 Task: Search for the best food truck parks in Austin with international street food.
Action: Mouse moved to (98, 48)
Screenshot: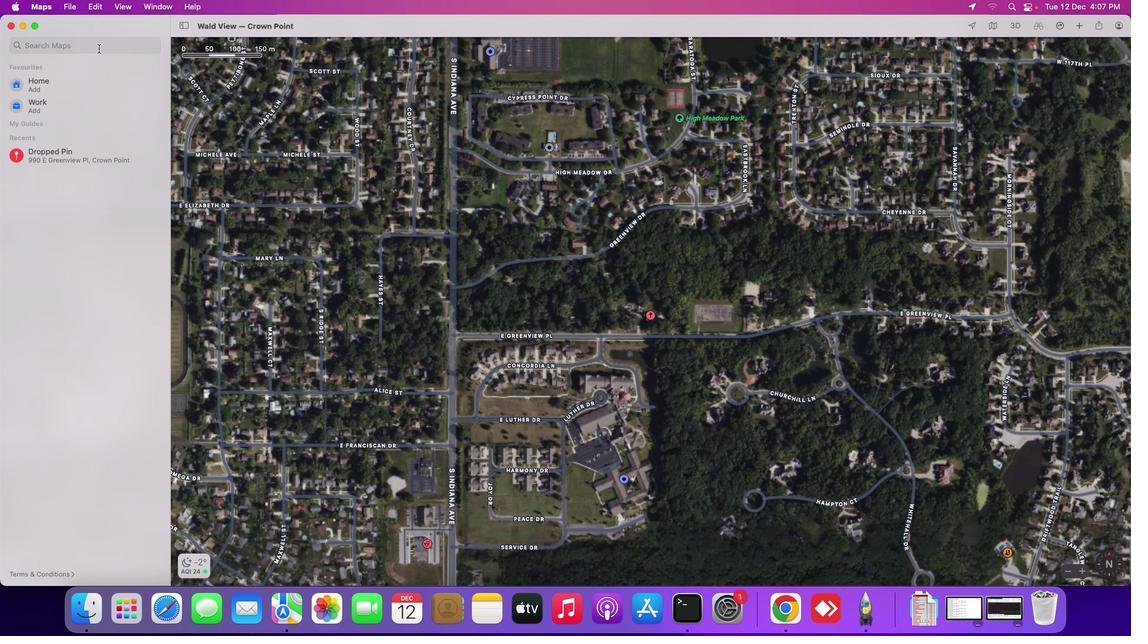 
Action: Mouse pressed left at (98, 48)
Screenshot: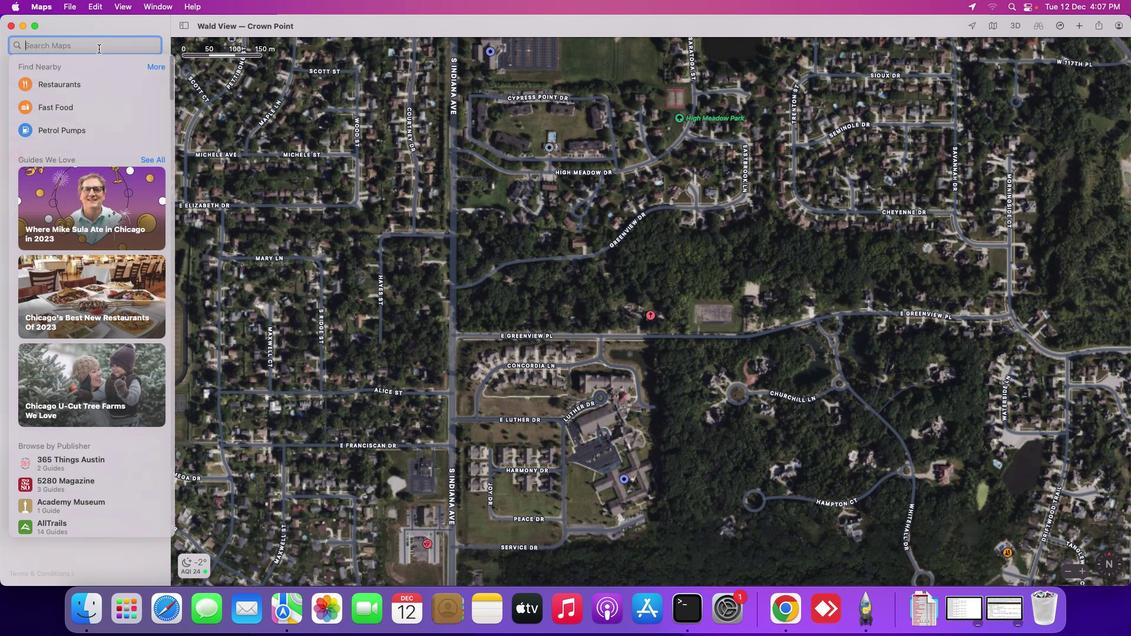 
Action: Key pressed 'b''e''s''t'Key.space'f''i''i''d'Key.backspaceKey.backspaceKey.backspace'o''o''d'Key.space't''r''u''c''k'Key.space'p''a''r''k''s'Key.space'i''n'Key.spaceKey.shift_r'A''u''s''t''i''n'Key.space'w''i''h'Key.backspaceKey.backspace'i''t''h'Key.space'i''n''t''e''r''n''a''t''i''o''n''a''l'Key.space's''t''r''e''e''t'Key.space'f''o''o''f'Key.enter
Screenshot: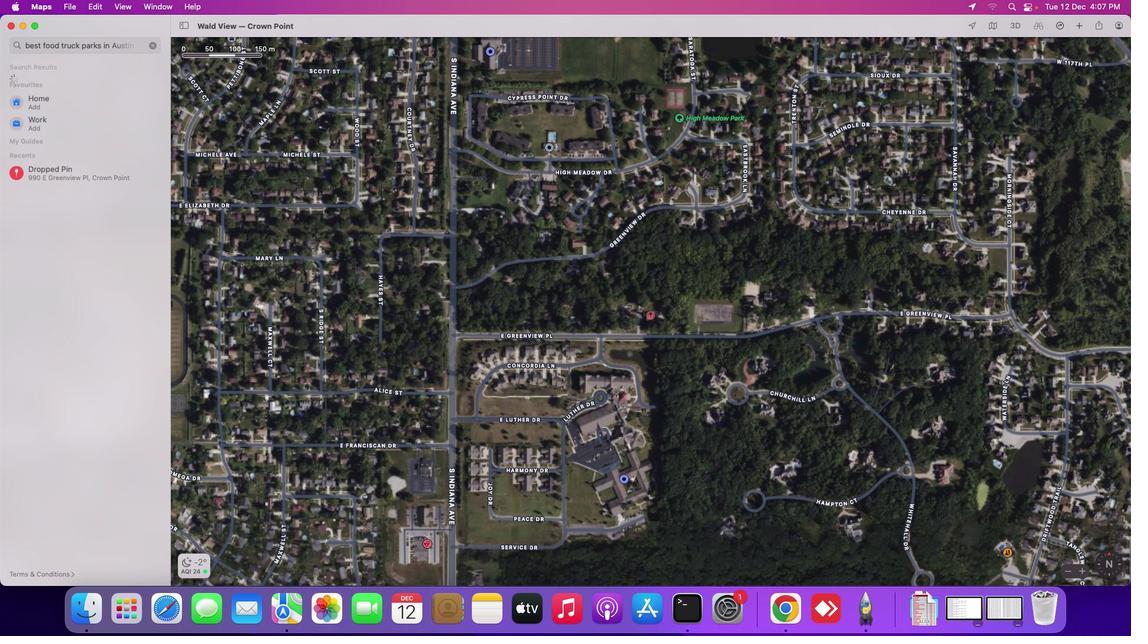 
Action: Mouse moved to (120, 47)
Screenshot: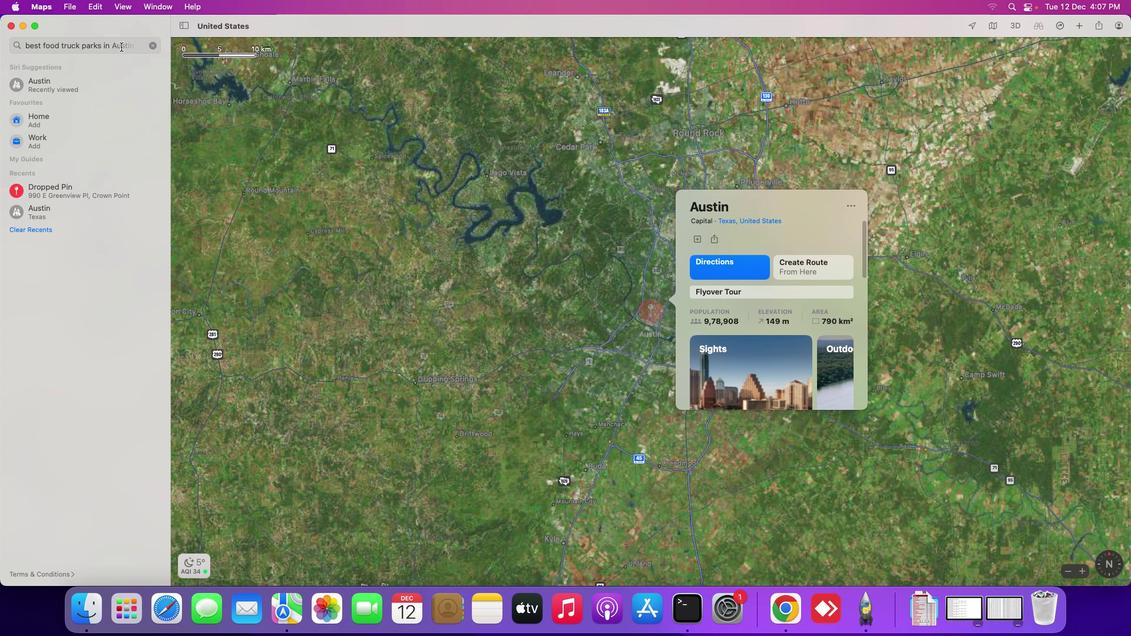 
Action: Mouse pressed left at (120, 47)
Screenshot: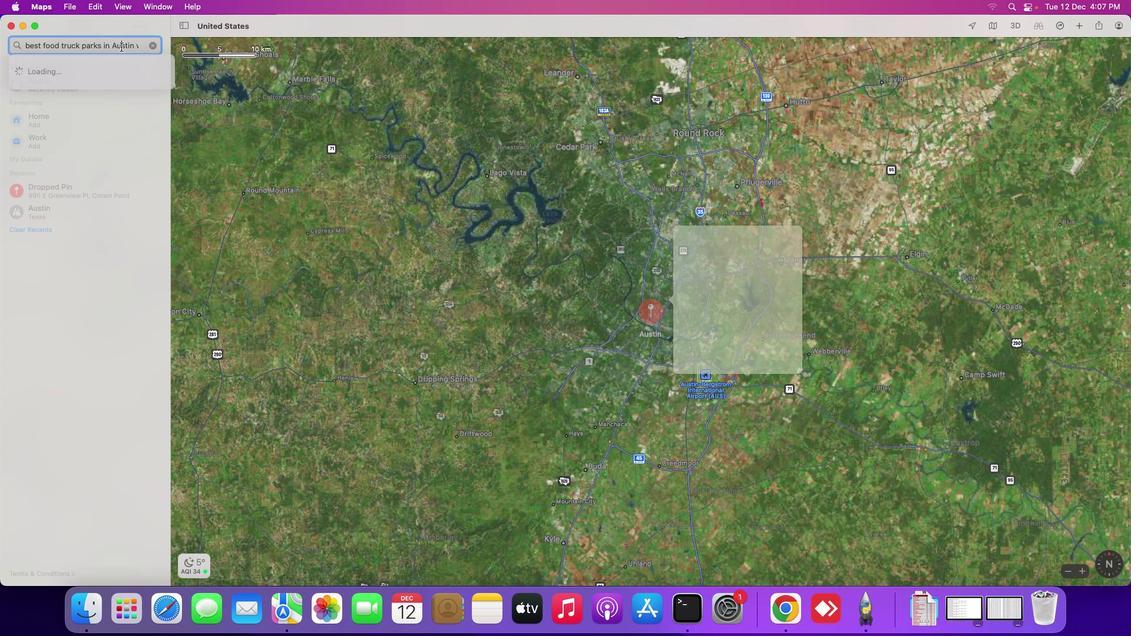 
Action: Mouse moved to (121, 45)
Screenshot: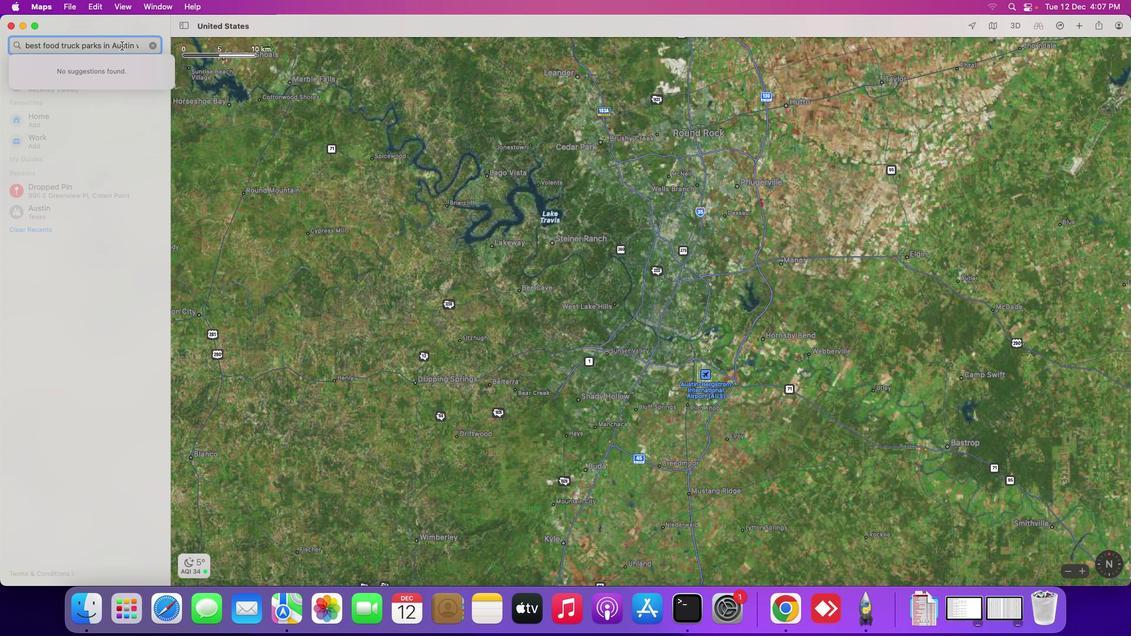 
Action: Key pressed Key.rightKey.rightKey.rightKey.rightKey.rightKey.rightKey.rightKey.rightKey.rightKey.rightKey.rightKey.rightKey.rightKey.rightKey.rightKey.rightKey.rightKey.rightKey.rightKey.rightKey.rightKey.rightKey.rightKey.rightKey.rightKey.rightKey.rightKey.rightKey.rightKey.rightKey.rightKey.rightKey.rightKey.rightKey.rightKey.rightKey.rightKey.rightKey.rightKey.rightKey.rightKey.backspace'd'
Screenshot: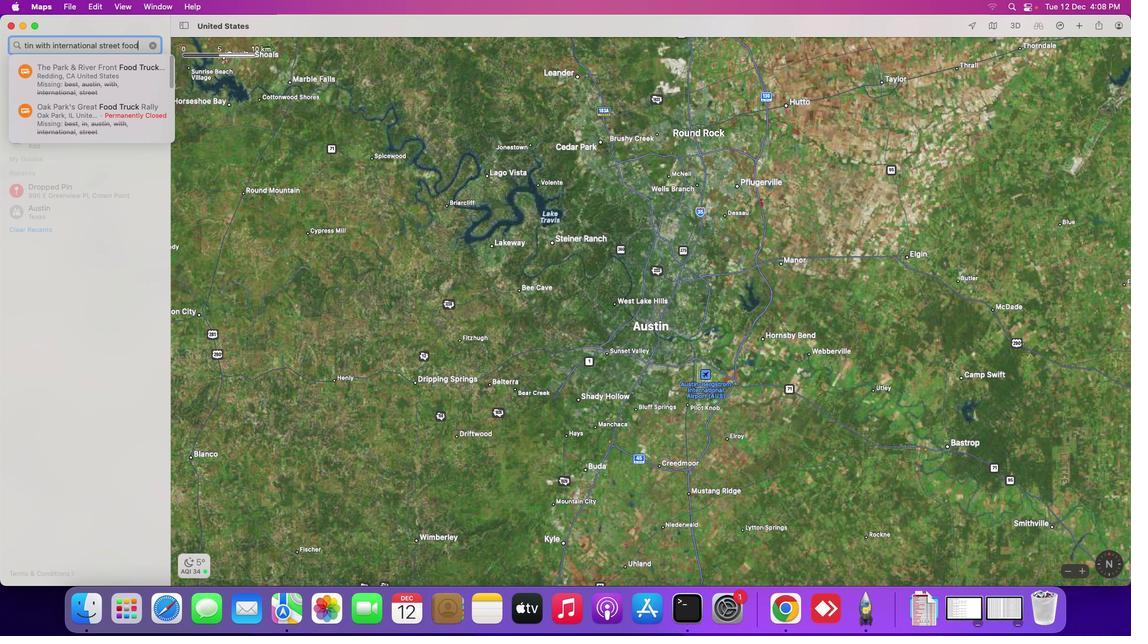 
Action: Mouse moved to (131, 44)
Screenshot: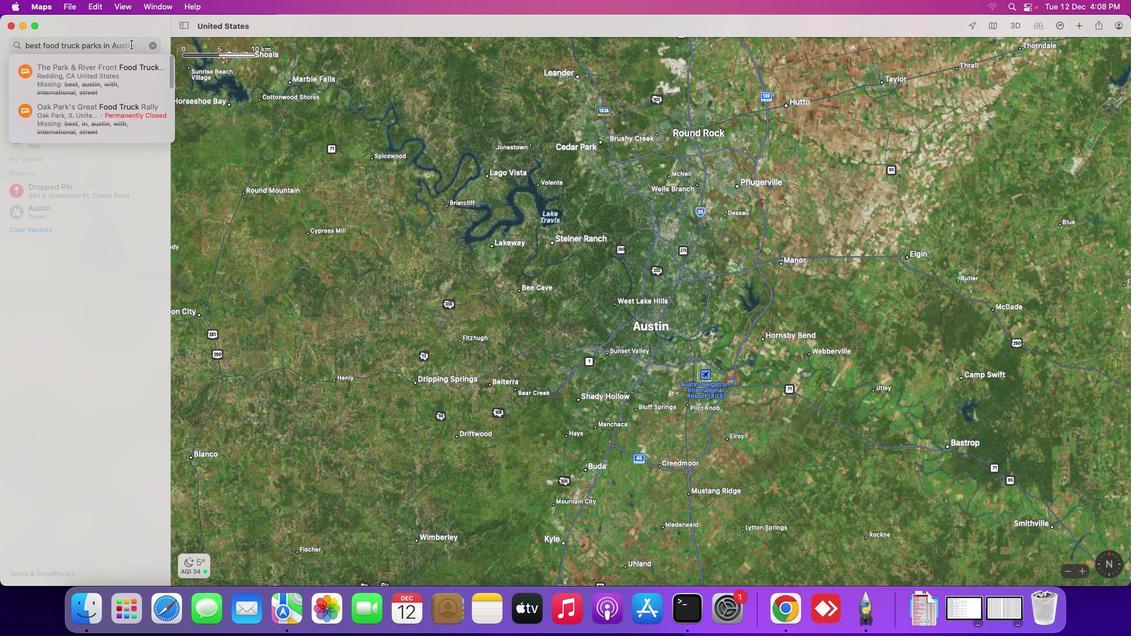 
Action: Key pressed Key.enter
Screenshot: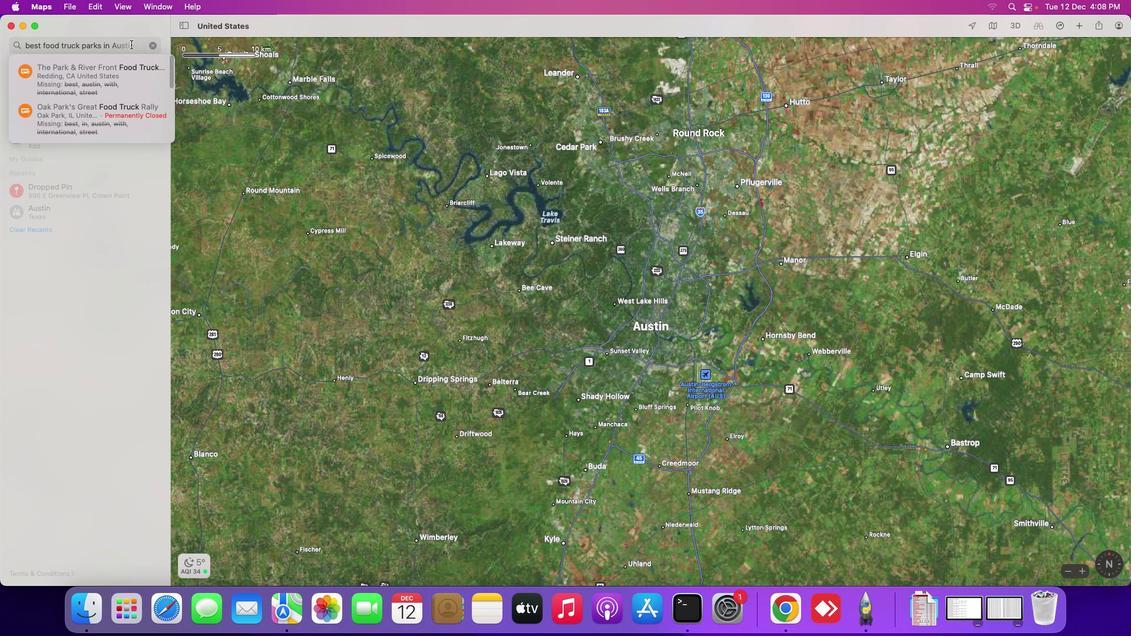 
Action: Mouse moved to (129, 80)
Screenshot: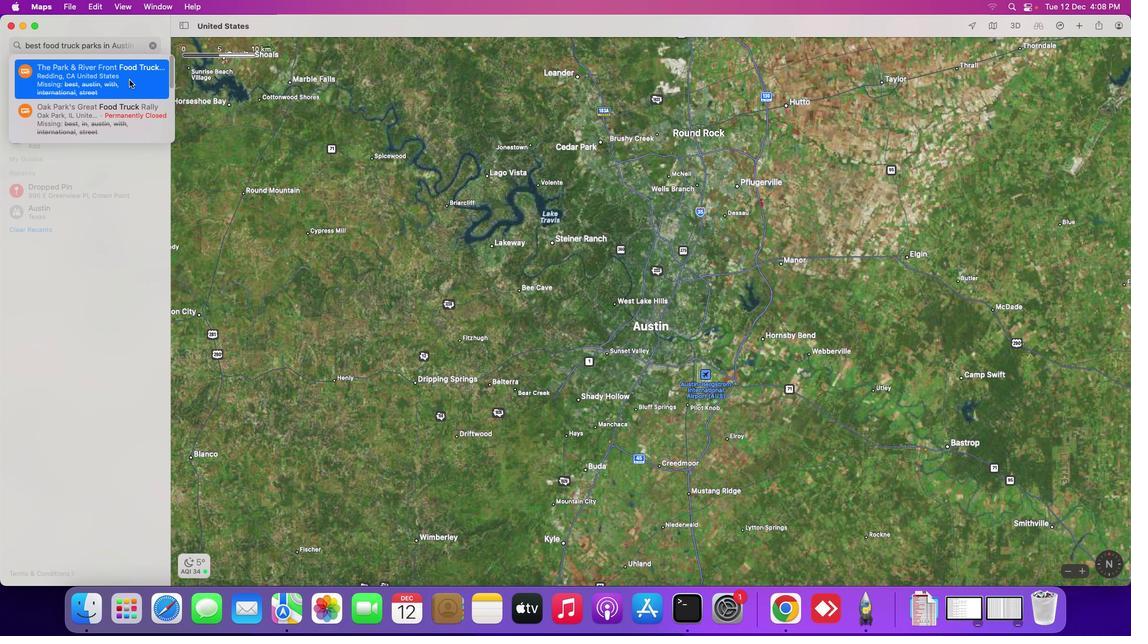 
Action: Mouse pressed left at (129, 80)
Screenshot: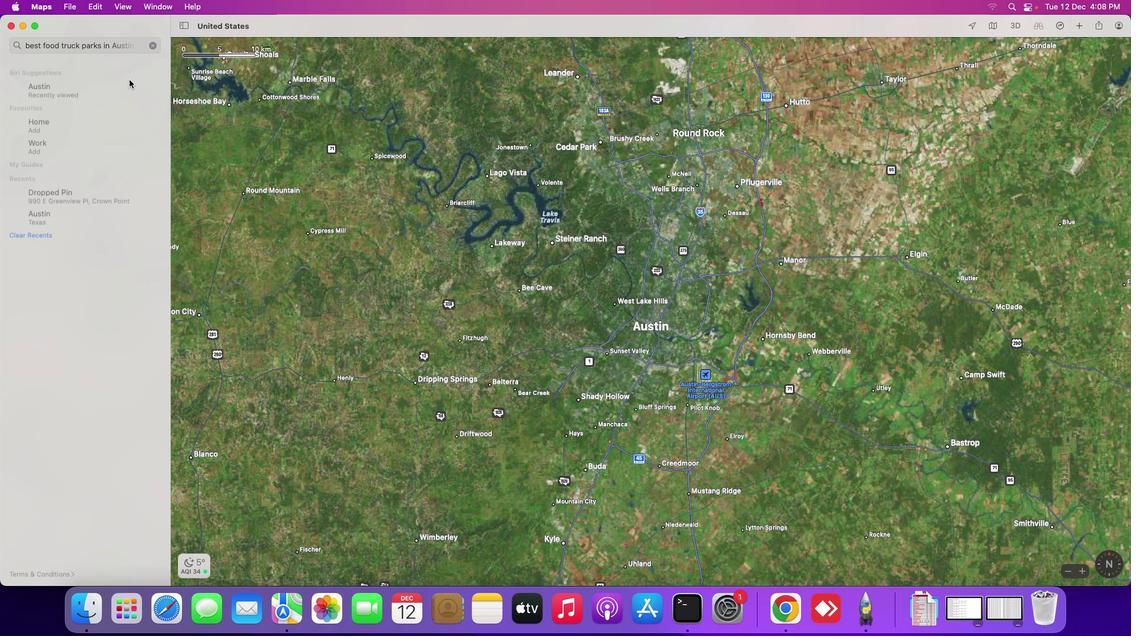 
Action: Mouse moved to (864, 314)
Screenshot: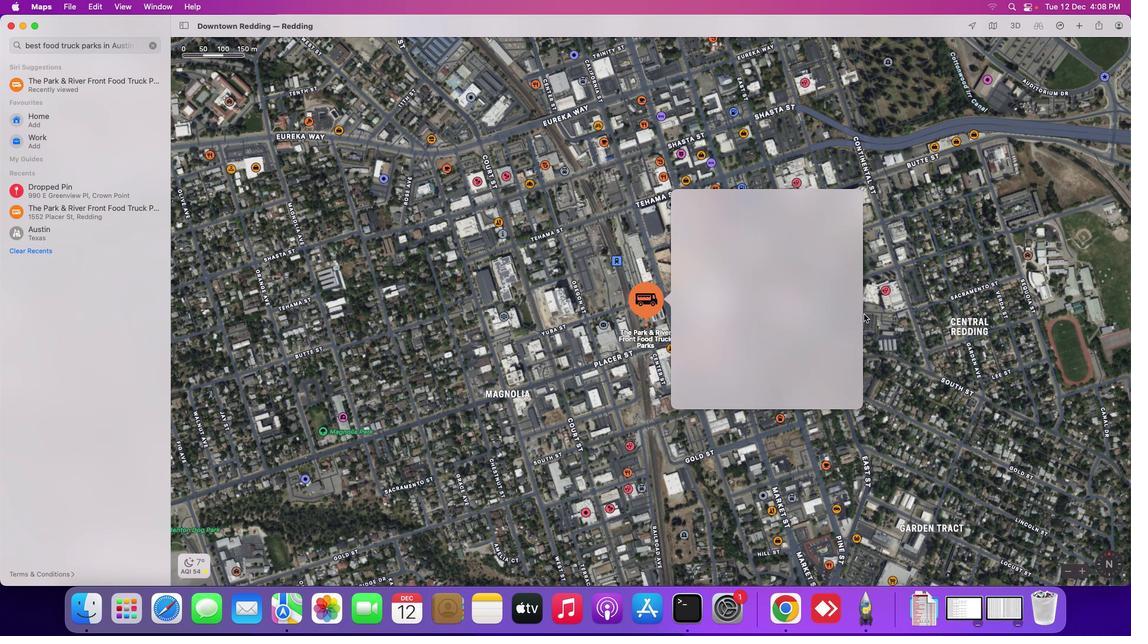
Action: Mouse scrolled (864, 314) with delta (0, 0)
Screenshot: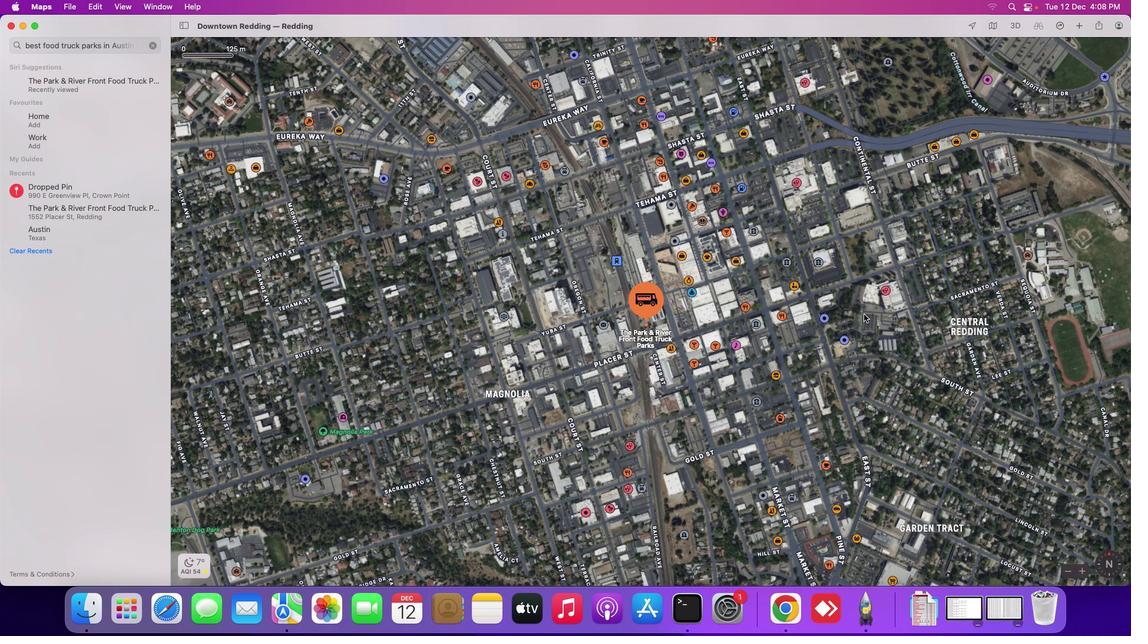 
Action: Mouse scrolled (864, 314) with delta (0, 0)
Screenshot: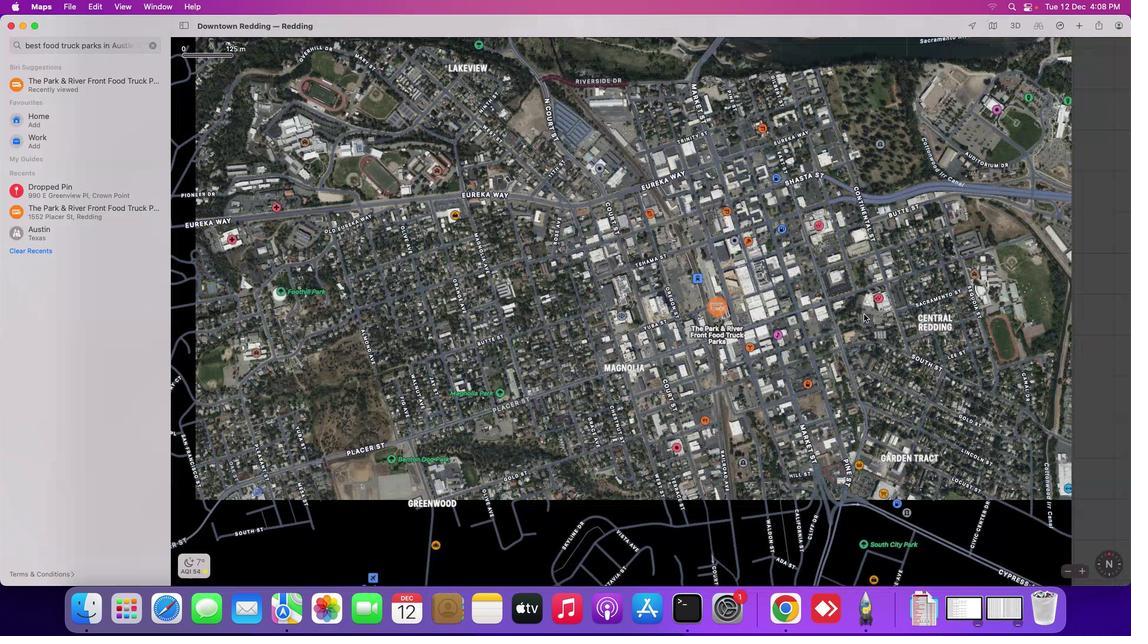 
Action: Mouse scrolled (864, 314) with delta (0, -1)
Screenshot: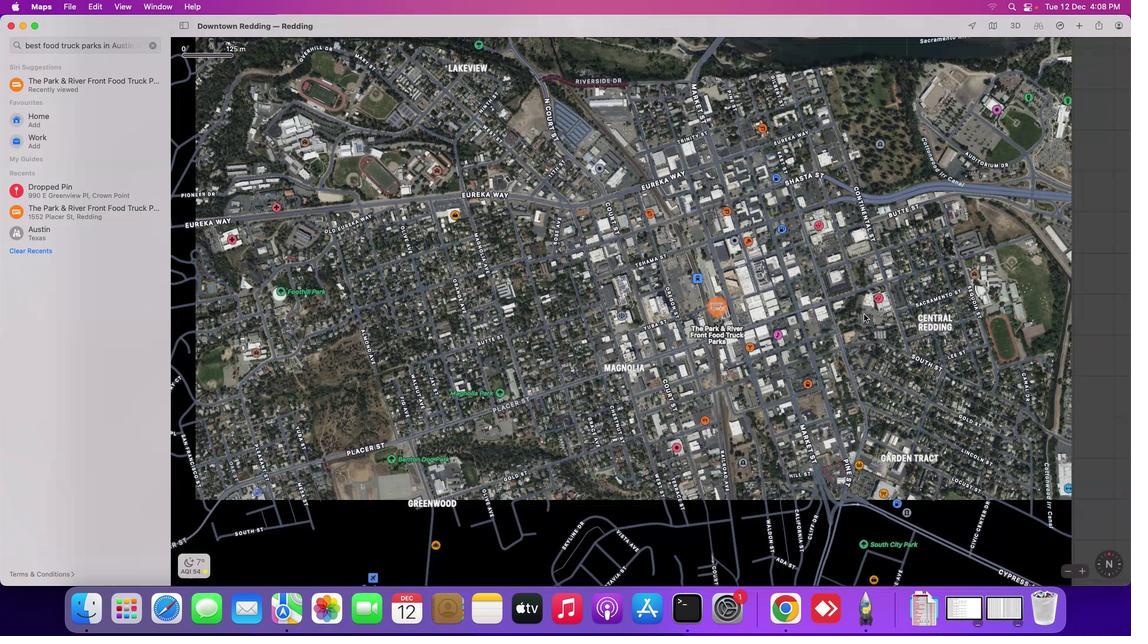 
Action: Mouse scrolled (864, 314) with delta (0, -2)
Screenshot: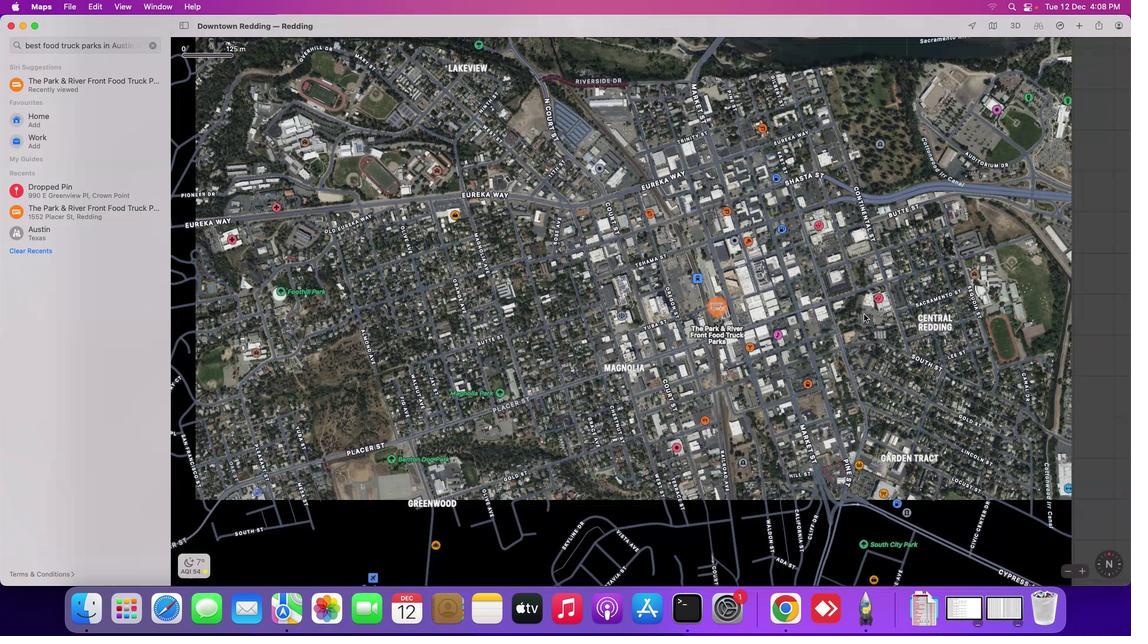 
Action: Mouse scrolled (864, 314) with delta (0, -1)
Screenshot: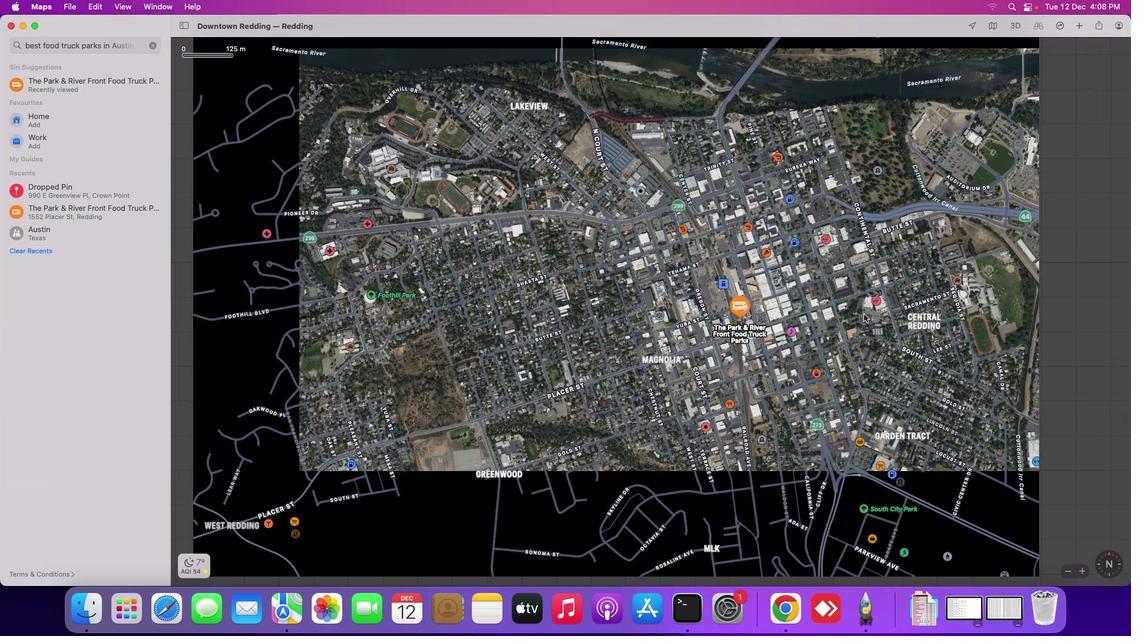 
Action: Mouse moved to (85, 83)
Screenshot: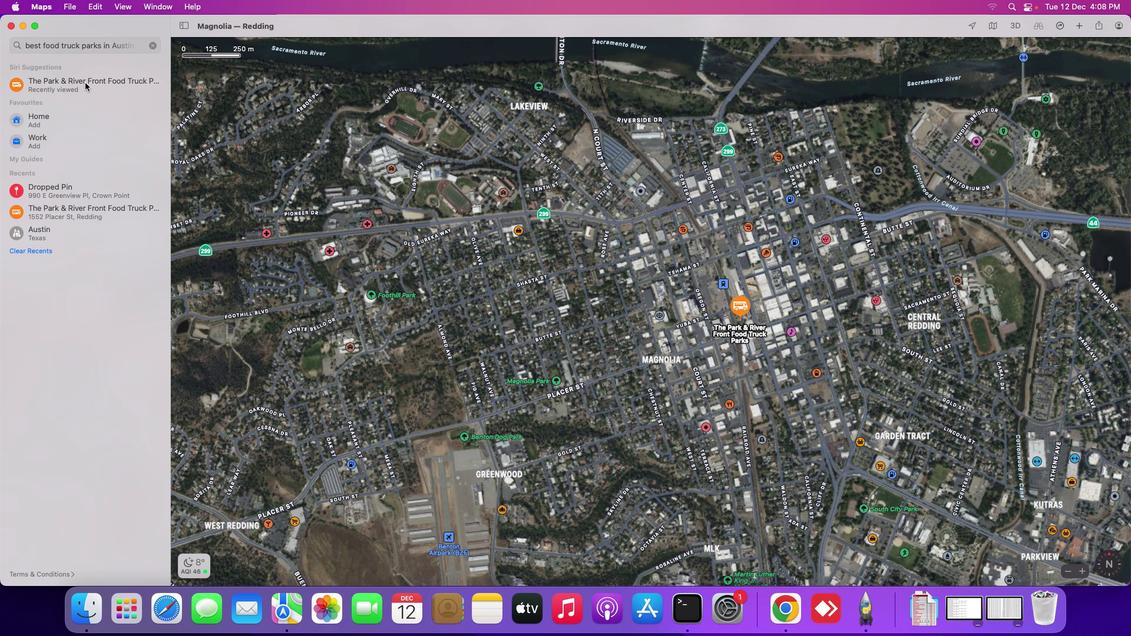 
Action: Mouse pressed left at (85, 83)
Screenshot: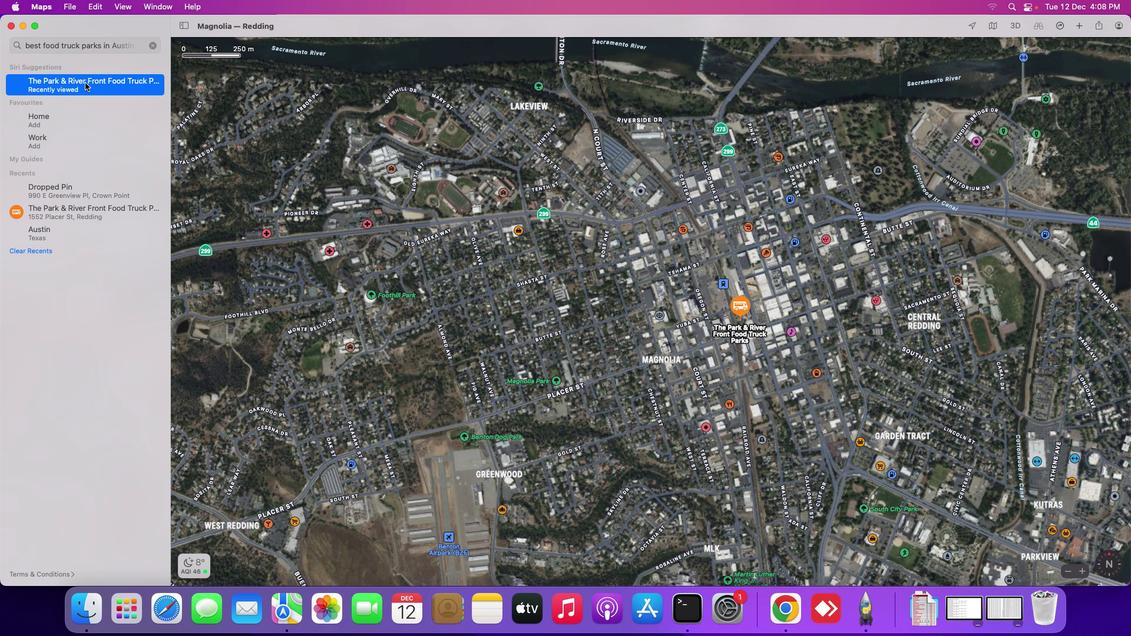 
Action: Mouse moved to (772, 352)
Screenshot: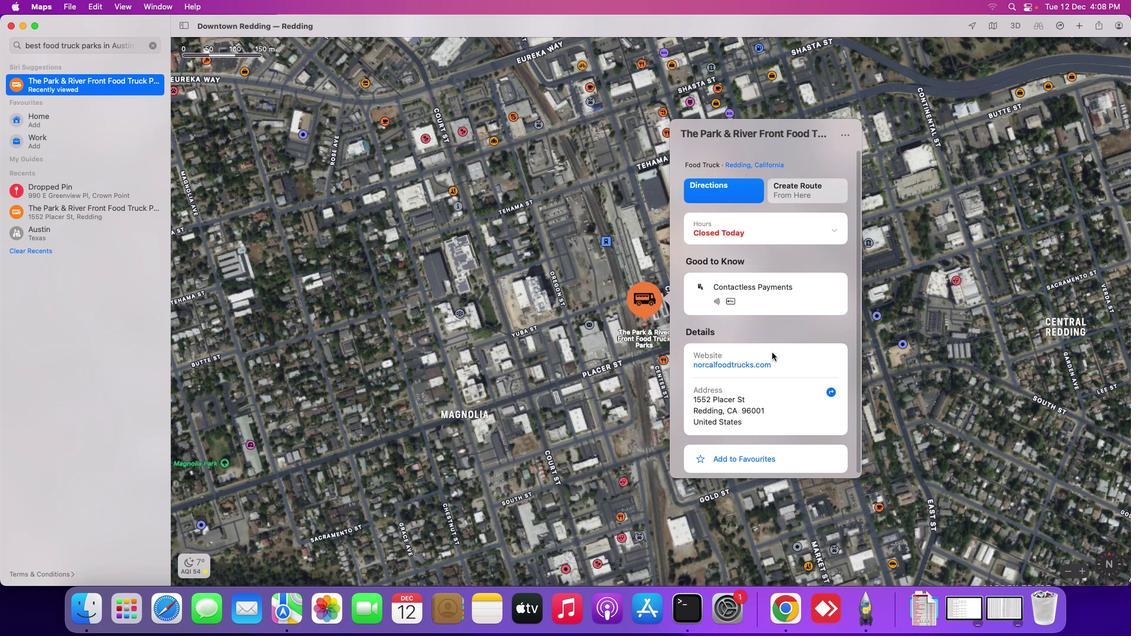 
Action: Mouse scrolled (772, 352) with delta (0, 0)
Screenshot: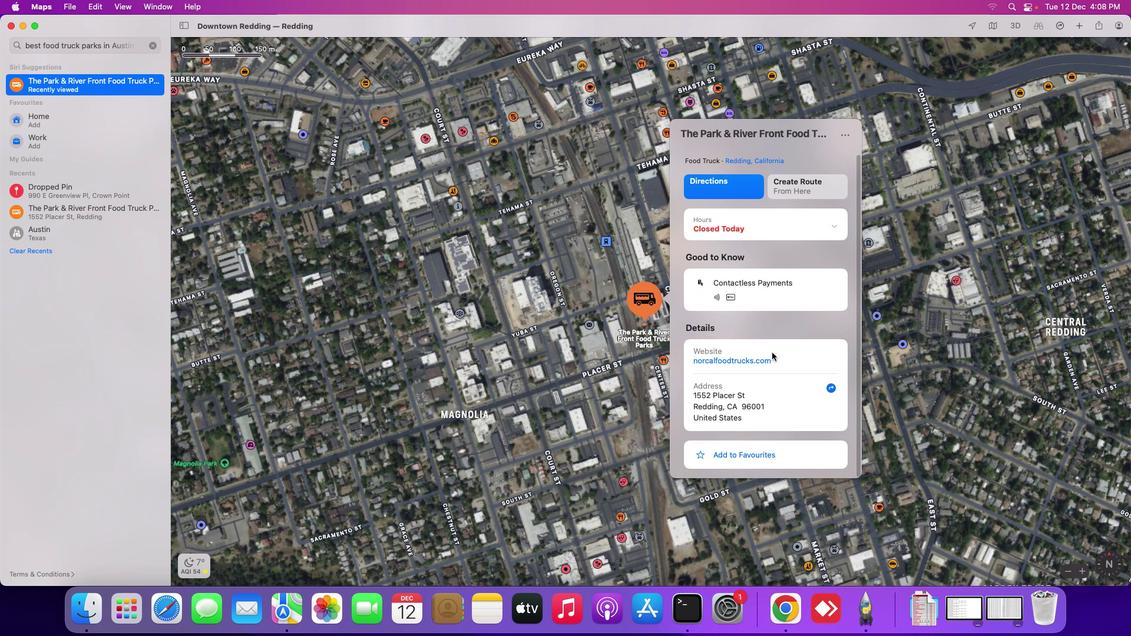 
Action: Mouse scrolled (772, 352) with delta (0, 0)
Screenshot: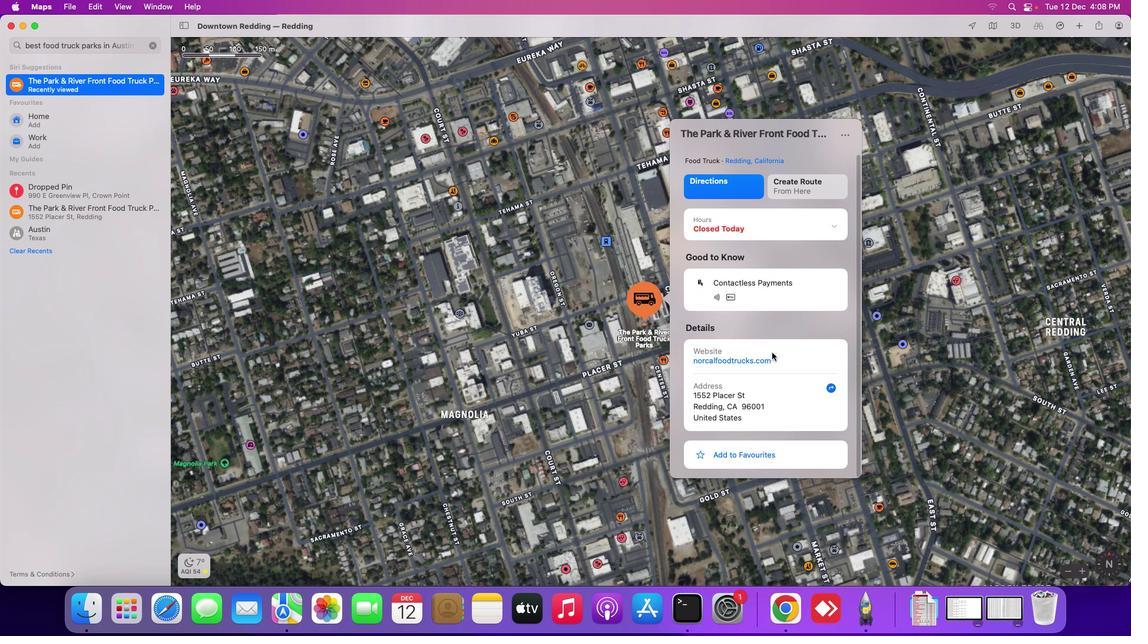 
Action: Mouse scrolled (772, 352) with delta (0, -1)
Screenshot: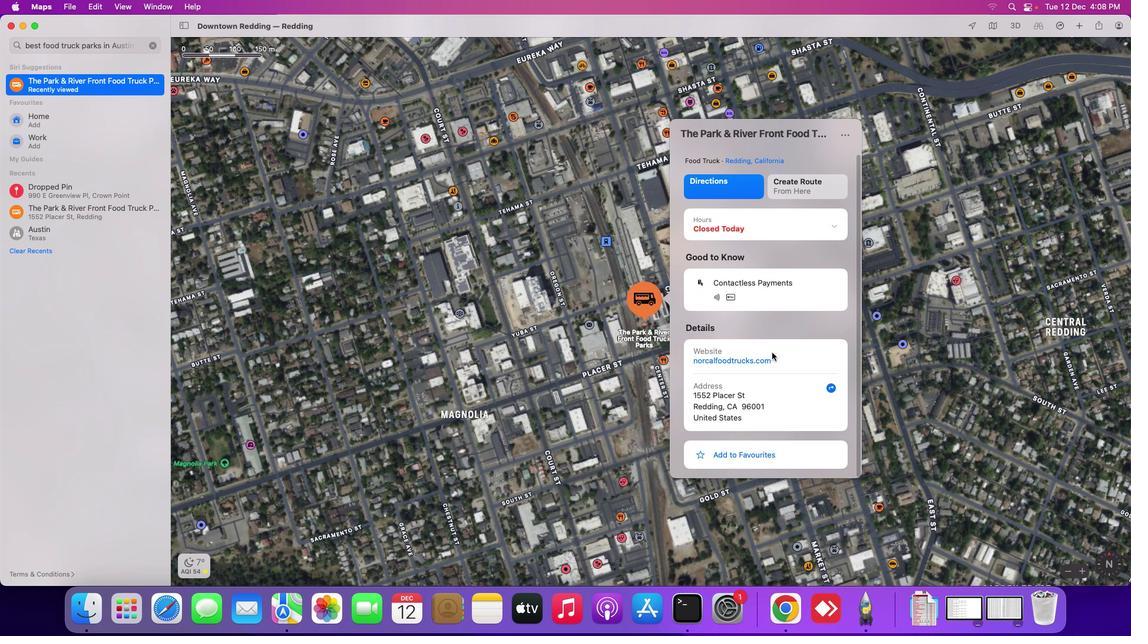 
Action: Mouse scrolled (772, 352) with delta (0, -2)
Screenshot: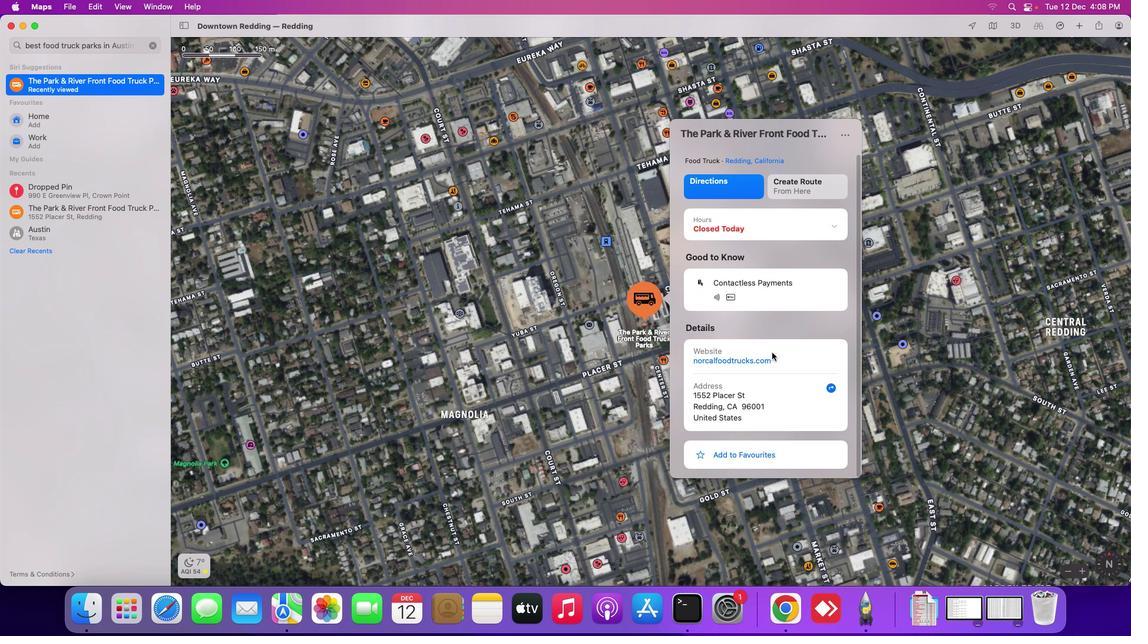 
Action: Mouse scrolled (772, 352) with delta (0, -2)
Screenshot: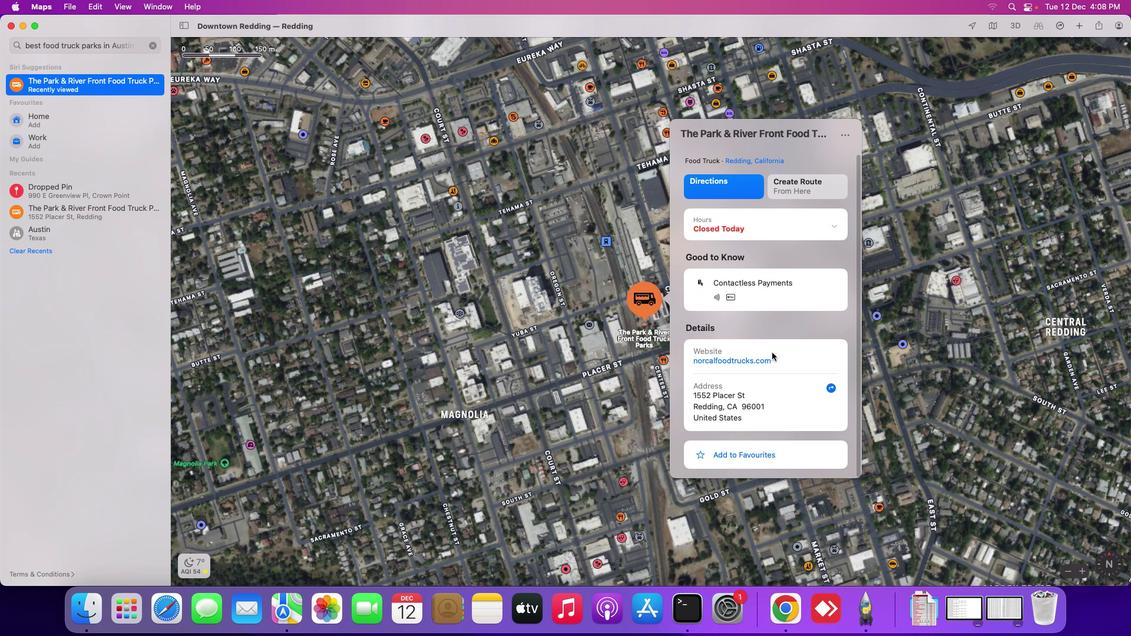 
Action: Mouse scrolled (772, 352) with delta (0, 0)
Screenshot: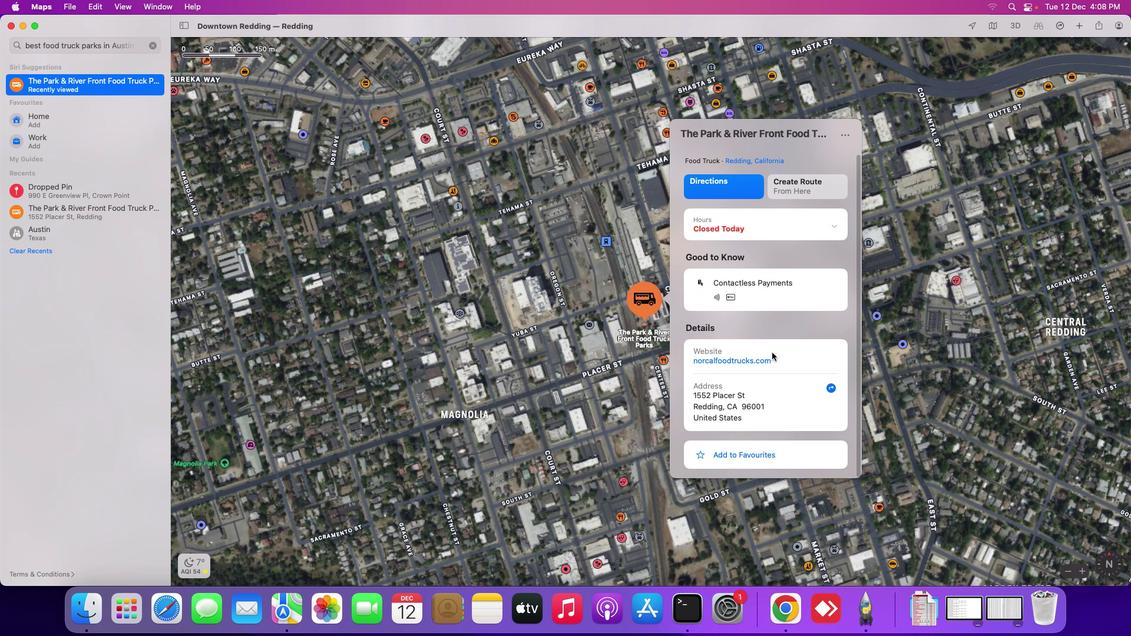 
Action: Mouse scrolled (772, 352) with delta (0, 0)
Screenshot: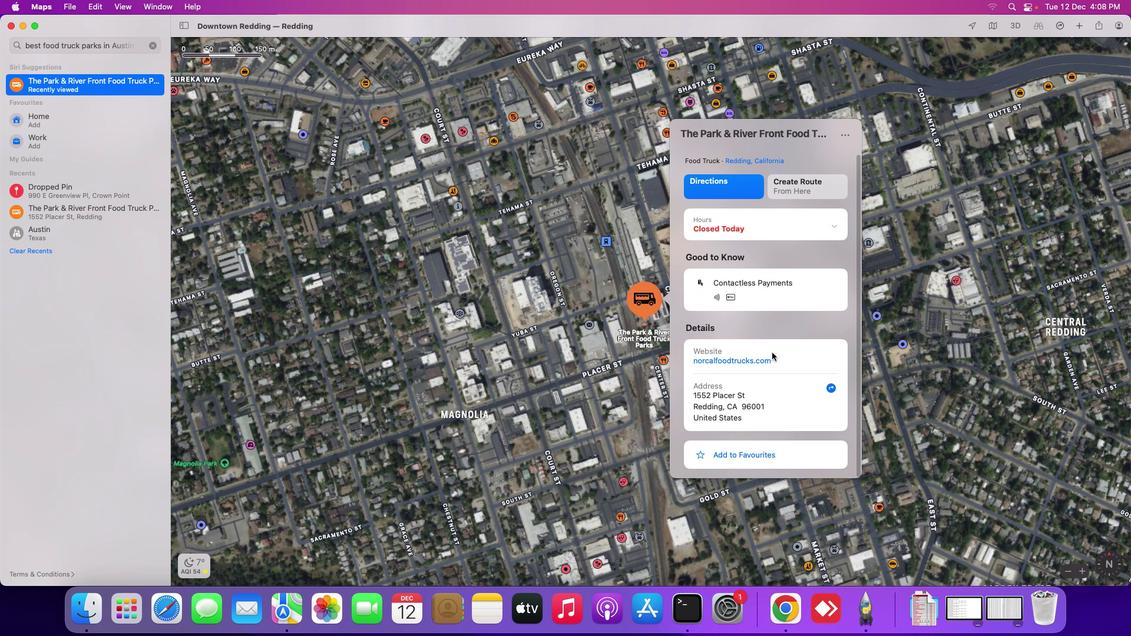 
Action: Mouse scrolled (772, 352) with delta (0, -1)
Screenshot: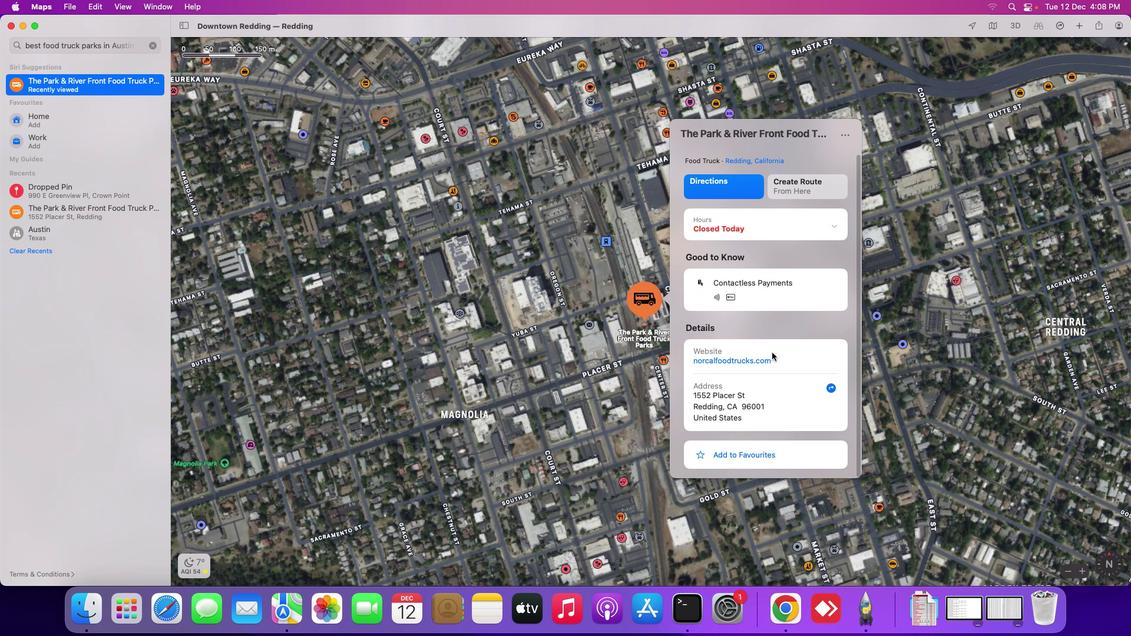 
Action: Mouse scrolled (772, 352) with delta (0, -2)
Screenshot: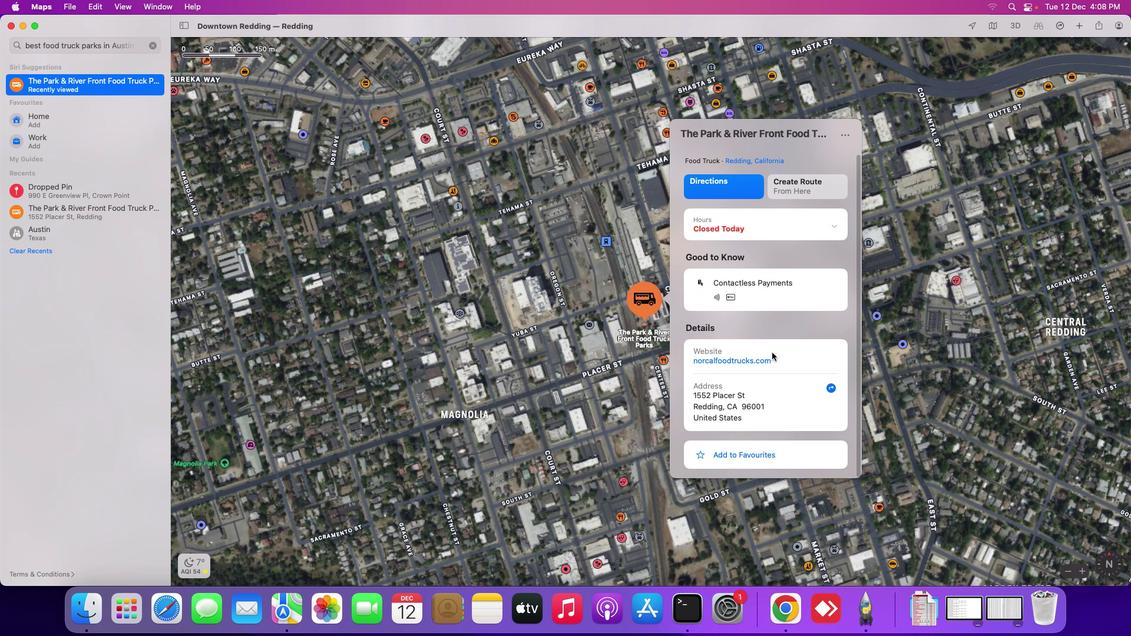 
Action: Mouse scrolled (772, 352) with delta (0, -3)
Screenshot: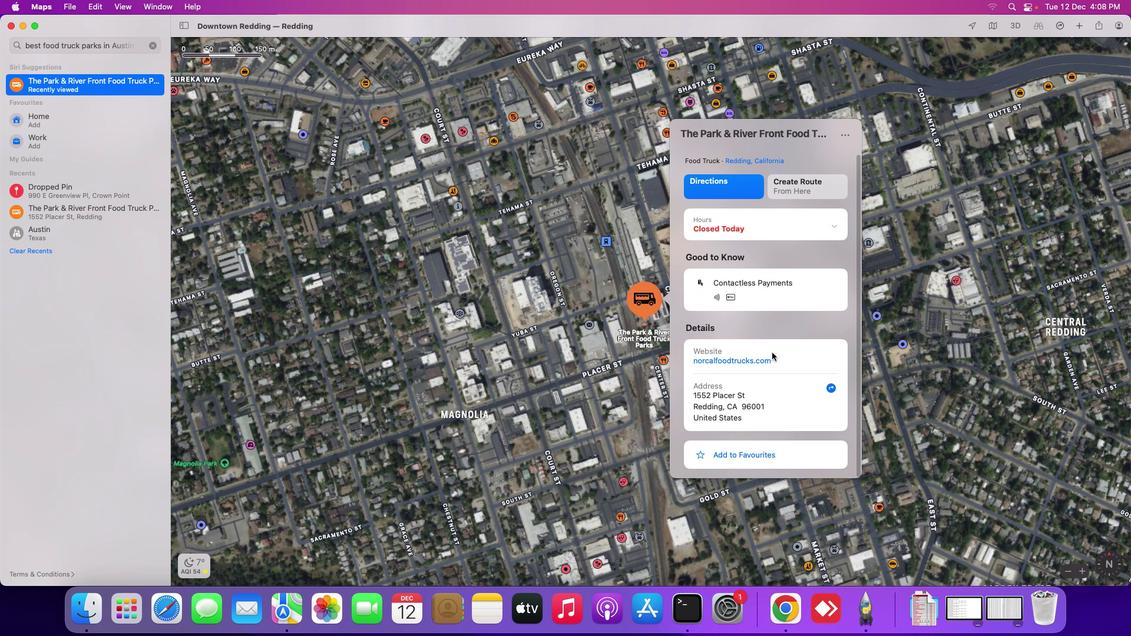 
Action: Mouse scrolled (772, 352) with delta (0, -3)
Screenshot: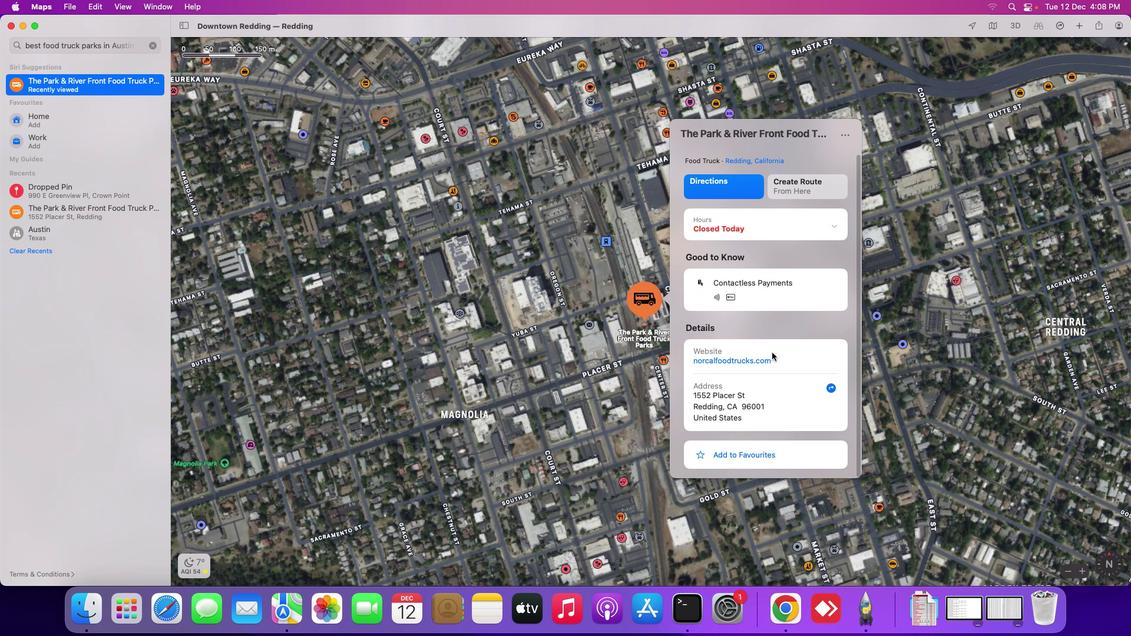 
Action: Mouse moved to (80, 83)
Screenshot: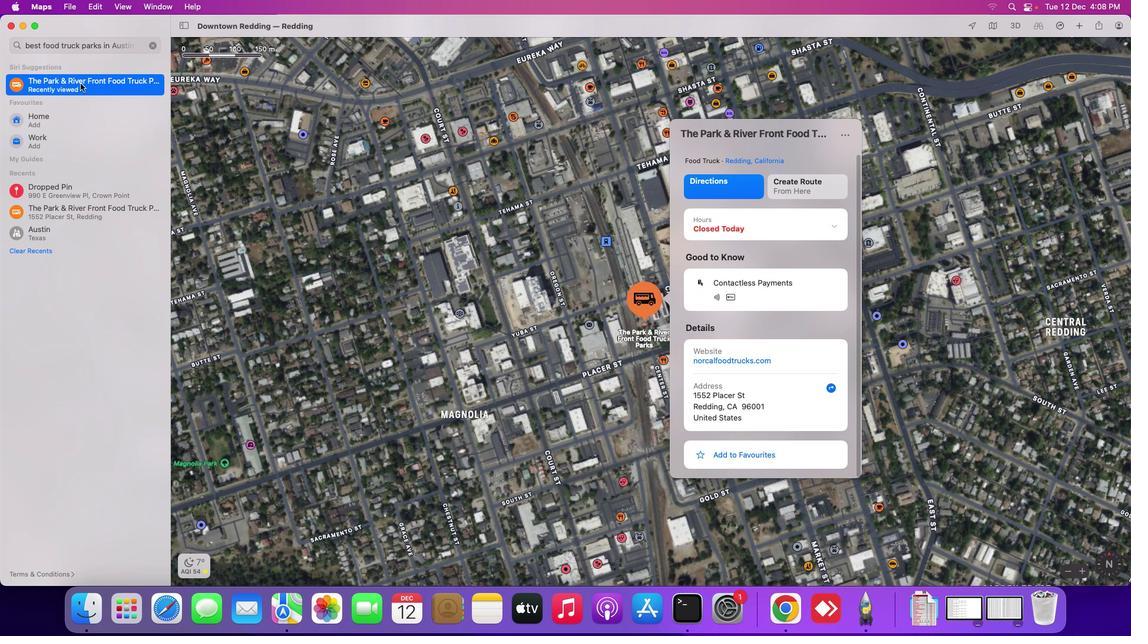 
Action: Mouse pressed left at (80, 83)
Screenshot: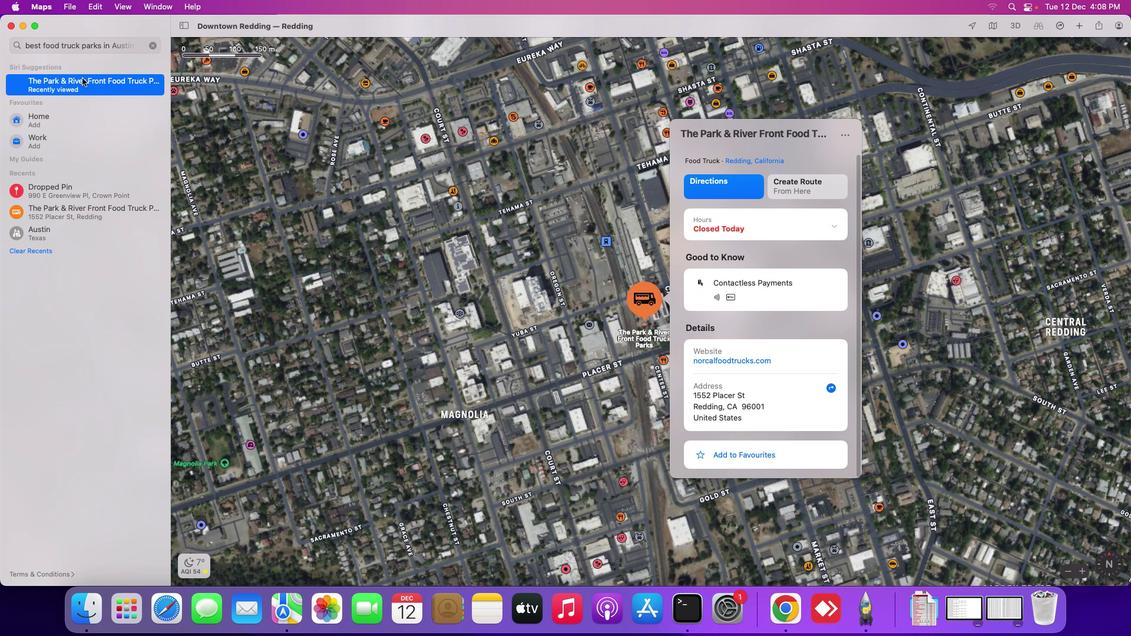 
Action: Mouse moved to (102, 43)
Screenshot: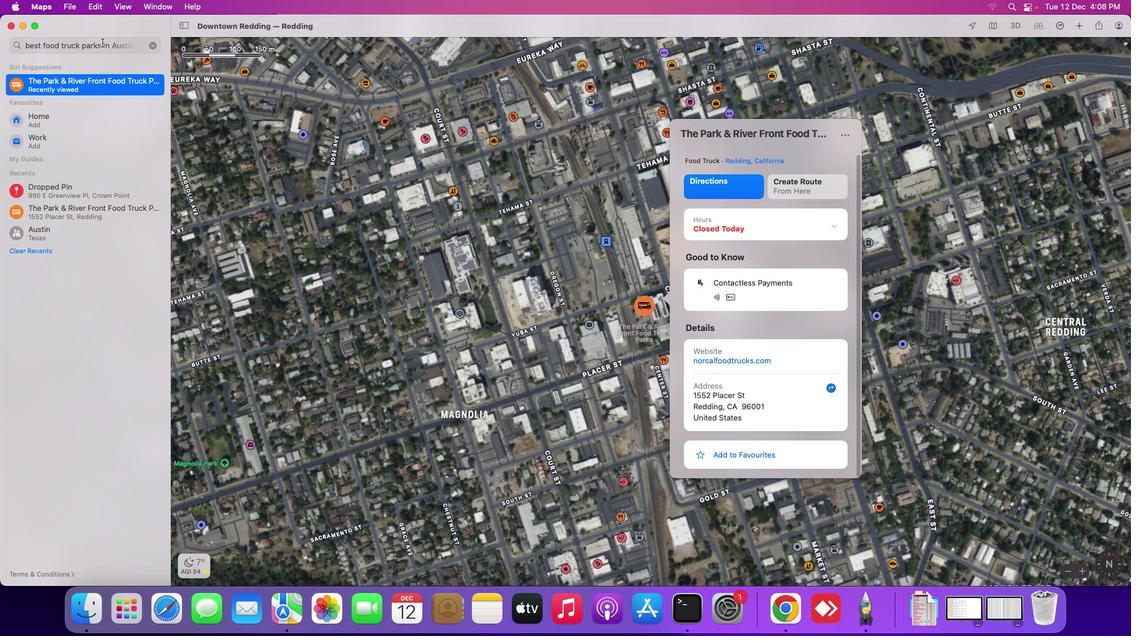 
Action: Mouse pressed left at (102, 43)
Screenshot: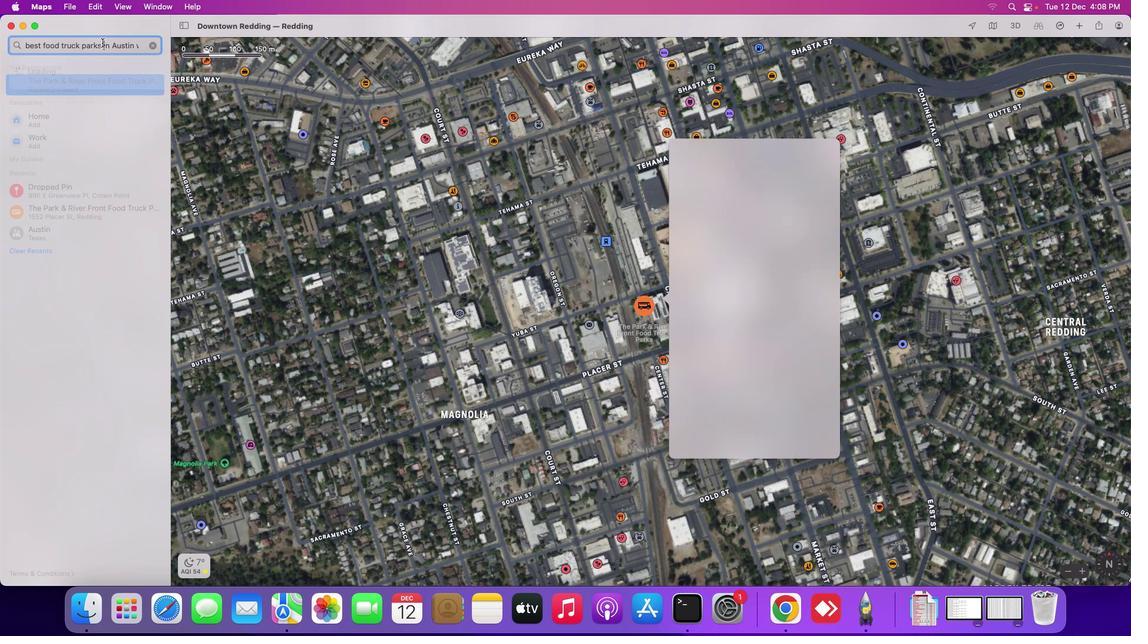 
Action: Mouse moved to (120, 81)
Screenshot: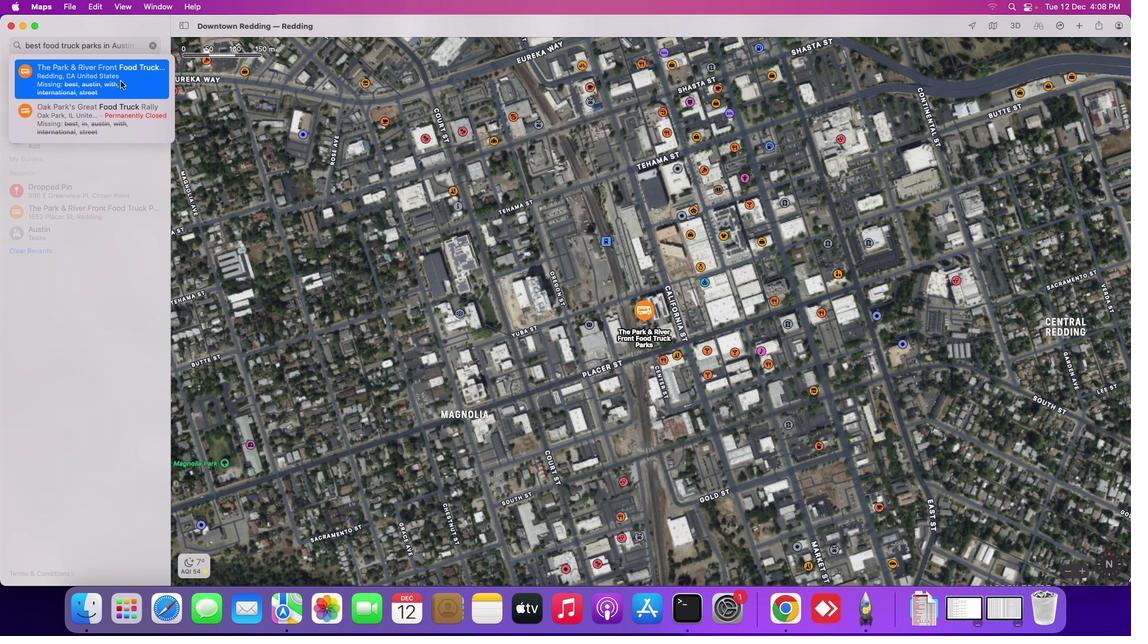 
Action: Mouse pressed left at (120, 81)
Screenshot: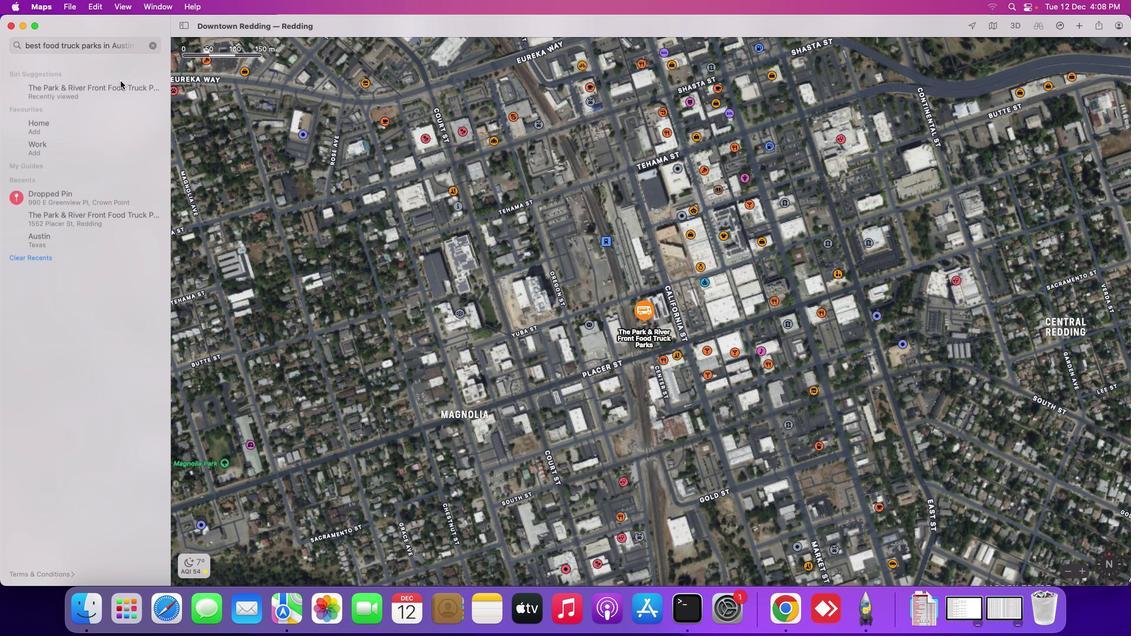 
